 Task: Add Greek Gods Plain Greek Style Yogurt to the cart.
Action: Mouse pressed left at (23, 80)
Screenshot: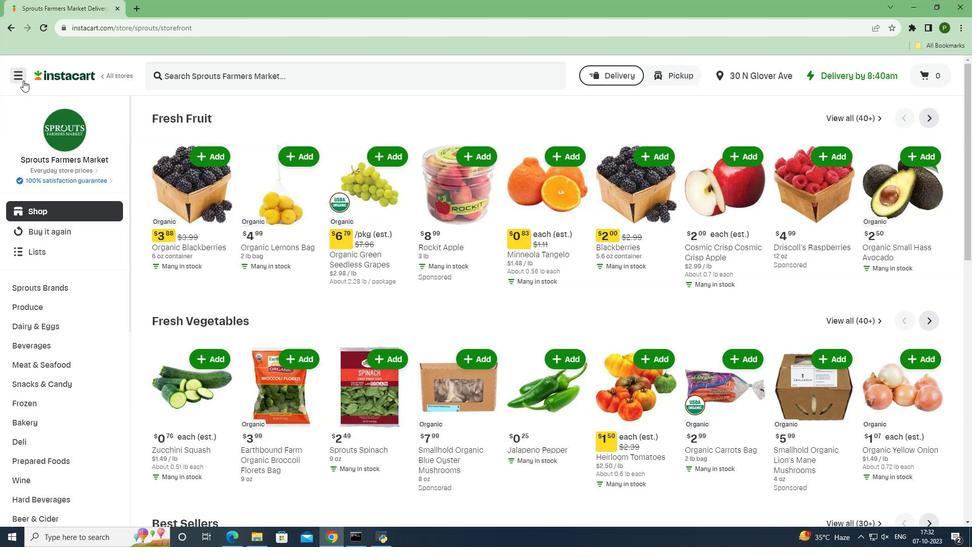 
Action: Mouse moved to (74, 269)
Screenshot: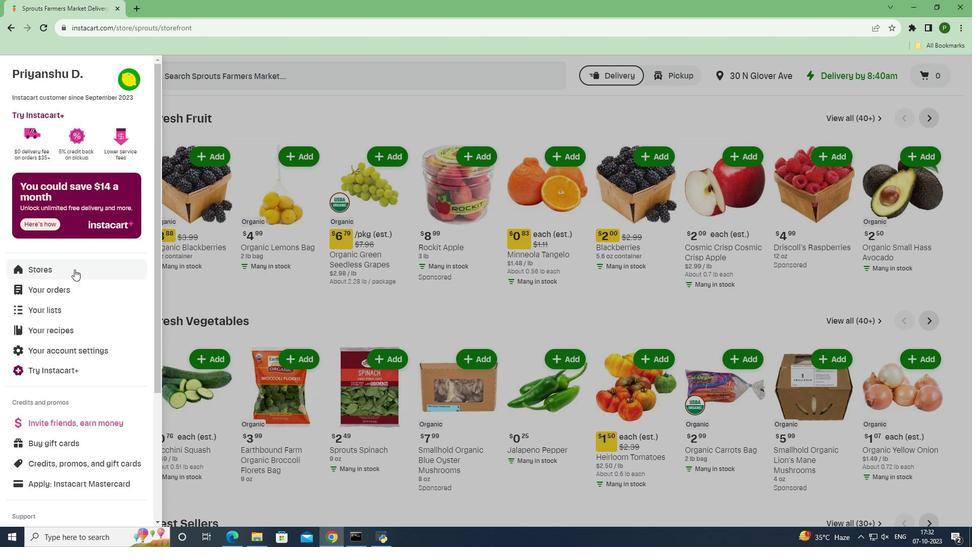
Action: Mouse pressed left at (74, 269)
Screenshot: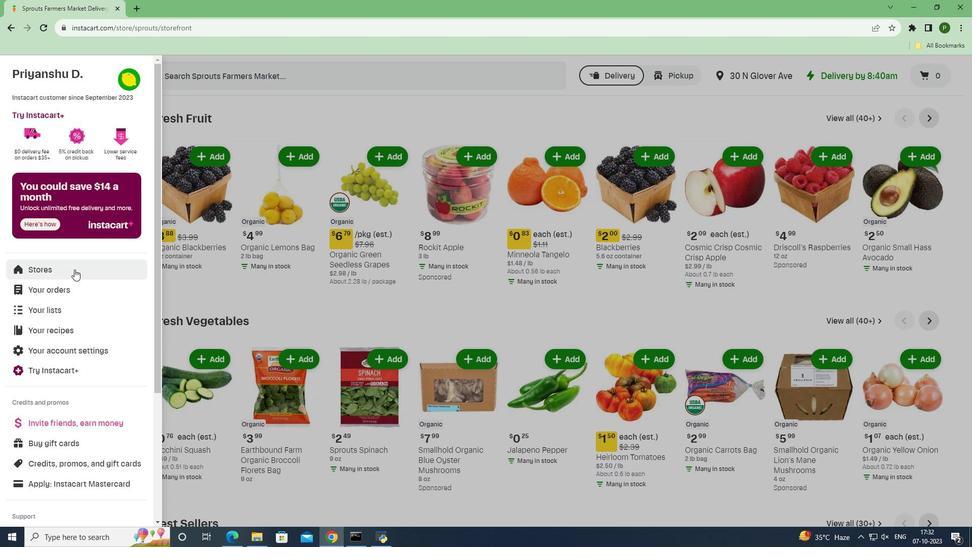 
Action: Mouse moved to (228, 119)
Screenshot: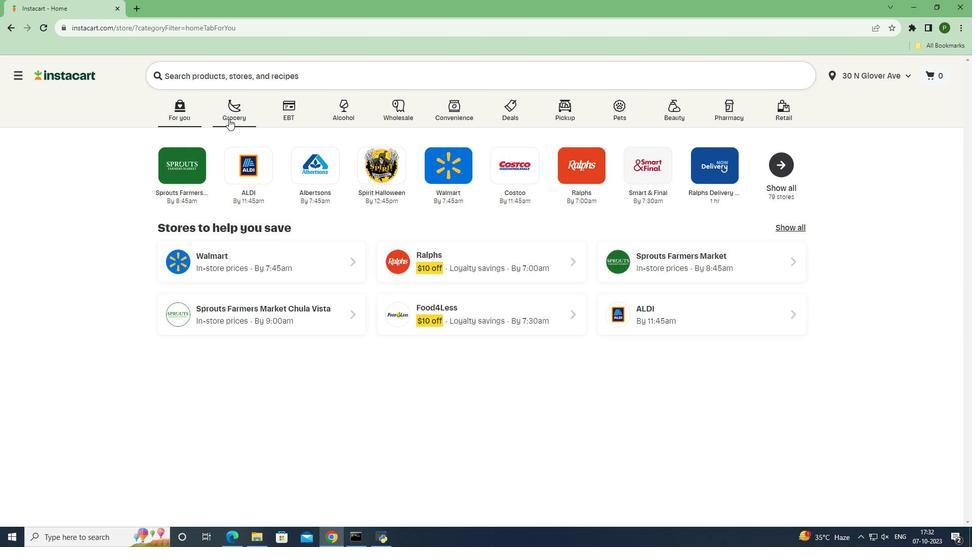 
Action: Mouse pressed left at (228, 119)
Screenshot: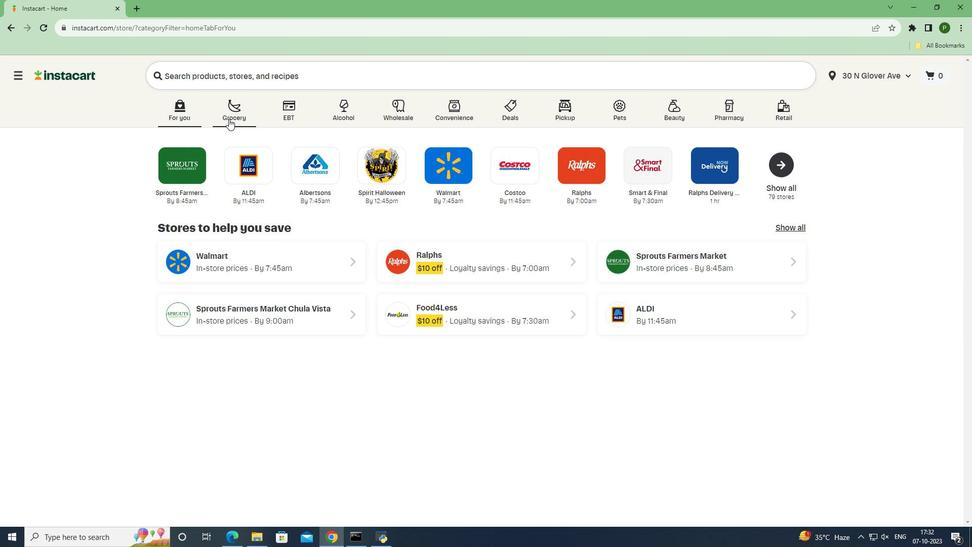 
Action: Mouse moved to (398, 227)
Screenshot: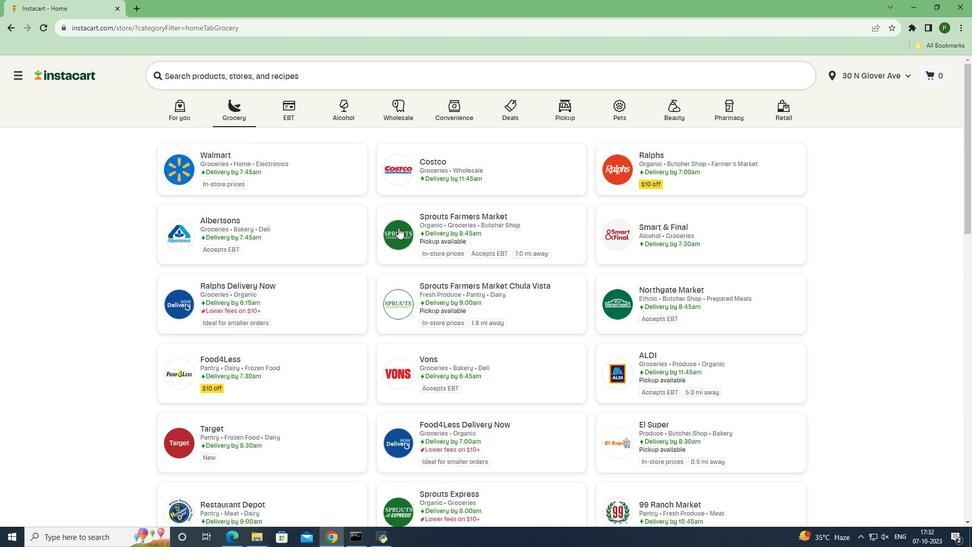 
Action: Mouse pressed left at (398, 227)
Screenshot: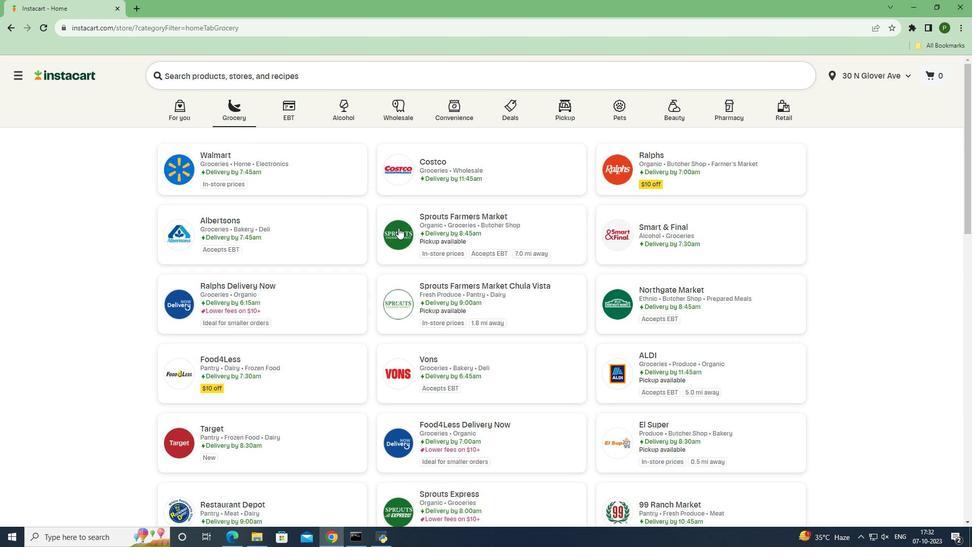 
Action: Mouse moved to (77, 321)
Screenshot: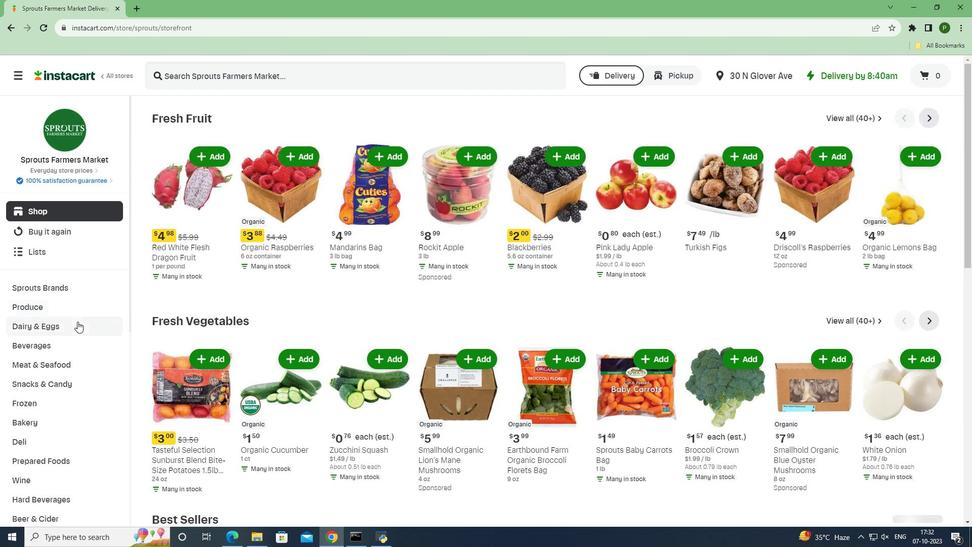 
Action: Mouse pressed left at (77, 321)
Screenshot: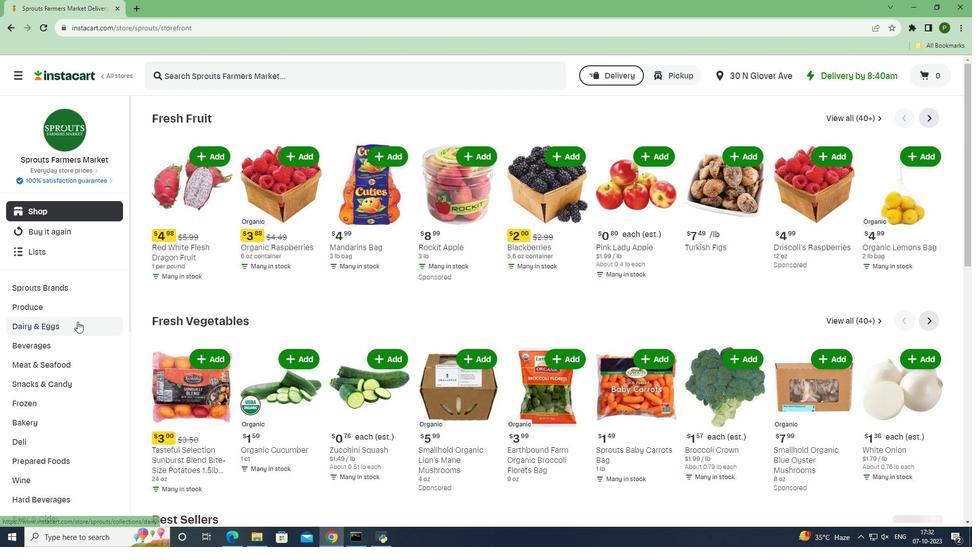 
Action: Mouse moved to (50, 408)
Screenshot: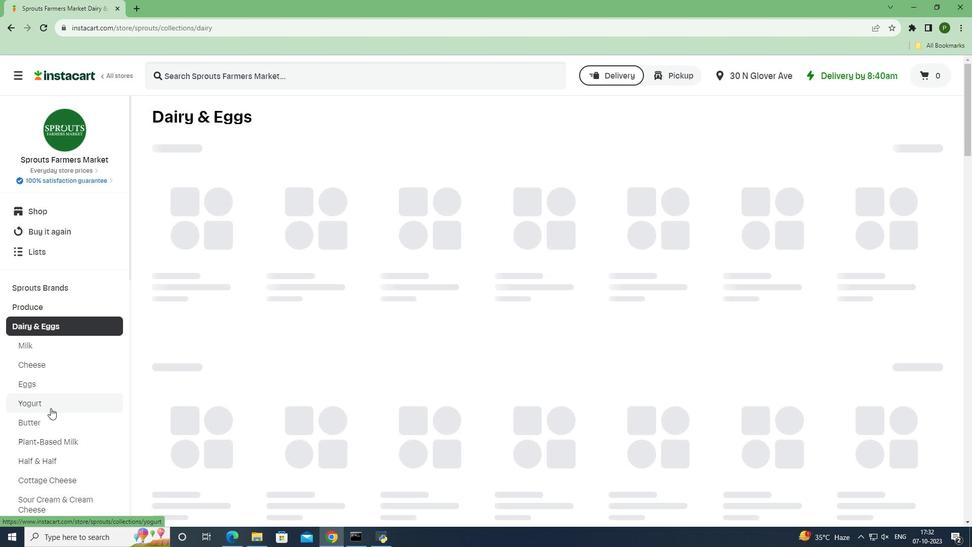 
Action: Mouse pressed left at (50, 408)
Screenshot: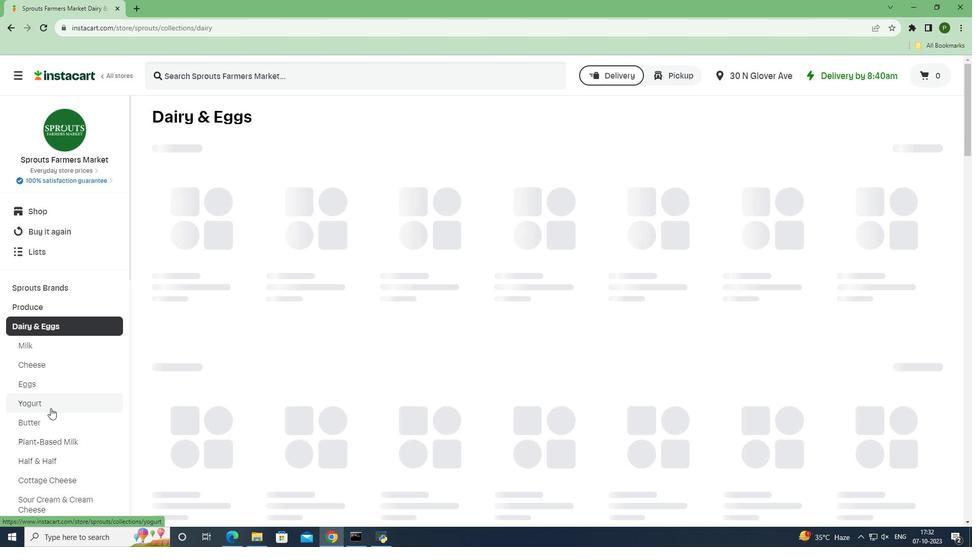 
Action: Mouse moved to (222, 76)
Screenshot: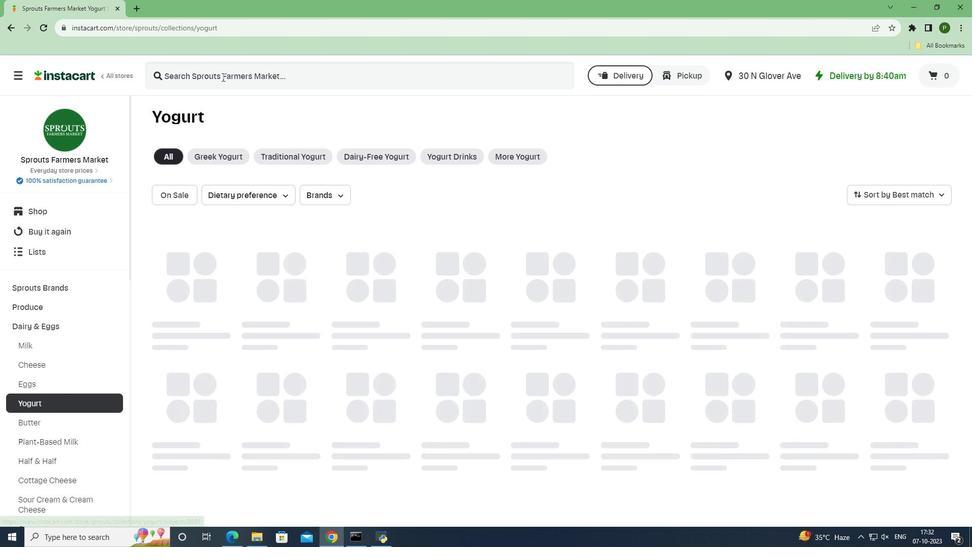 
Action: Mouse pressed left at (222, 76)
Screenshot: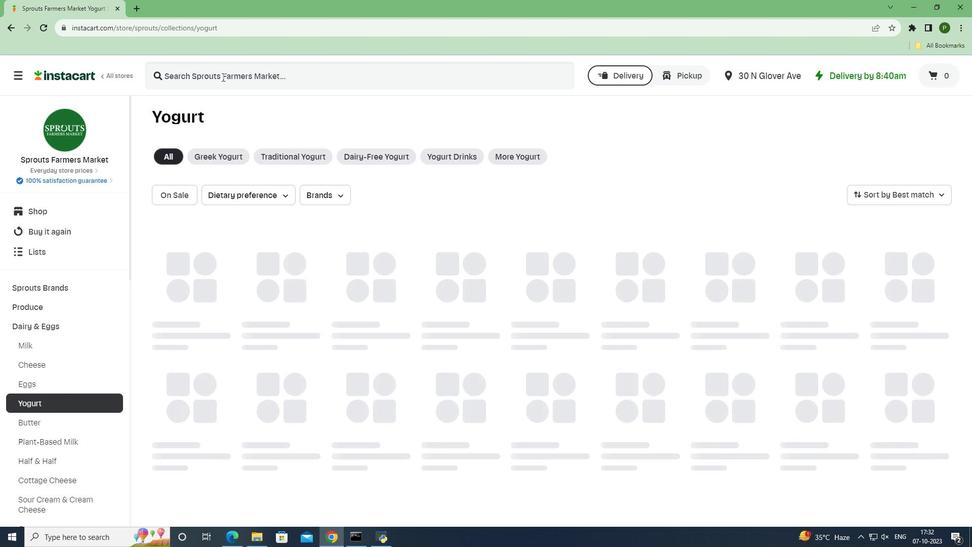 
Action: Mouse moved to (222, 76)
Screenshot: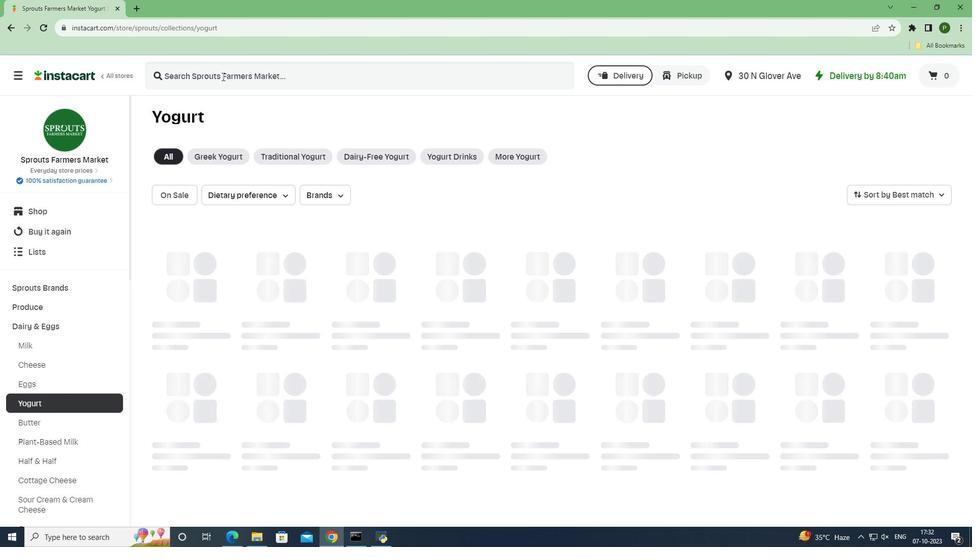
Action: Key pressed <Key.caps_lock>G<Key.caps_lock>reek<Key.space><Key.caps_lock>G<Key.caps_lock>ods<Key.space><Key.caps_lock>P<Key.caps_lock>lain<Key.space><Key.caps_lock>G<Key.caps_lock>reek<Key.space><Key.caps_lock>S<Key.caps_lock>tyle<Key.space><Key.caps_lock>Y<Key.caps_lock>ogurt<Key.space><Key.enter>
Screenshot: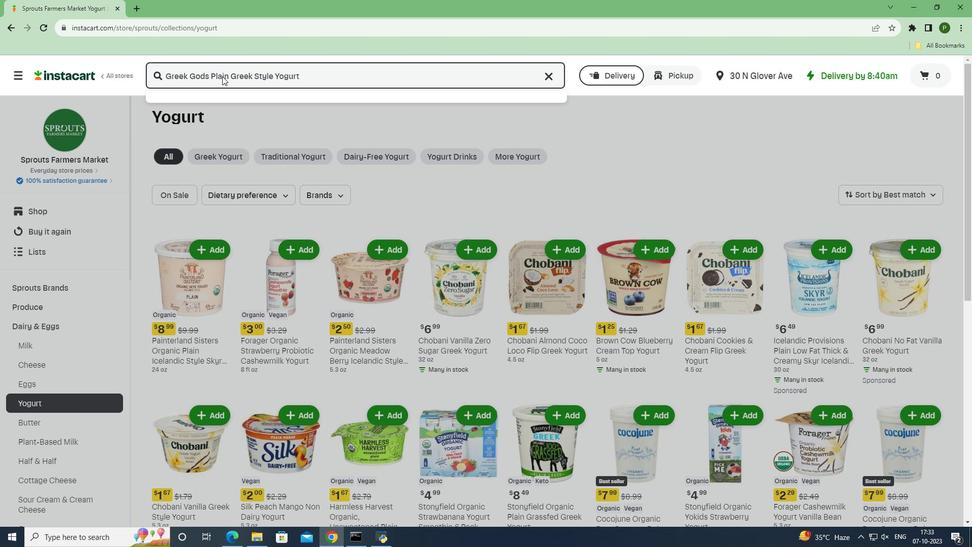 
Action: Mouse moved to (605, 187)
Screenshot: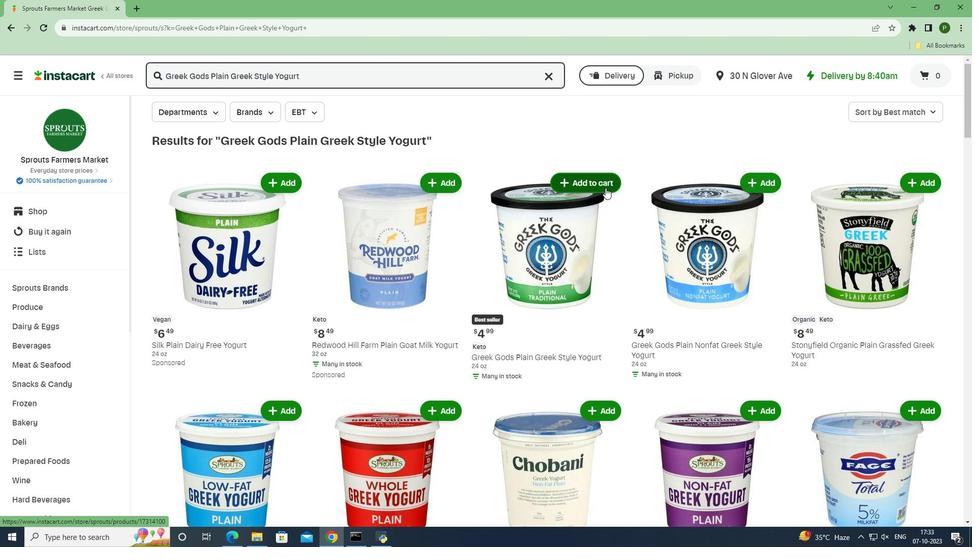 
Action: Mouse pressed left at (605, 187)
Screenshot: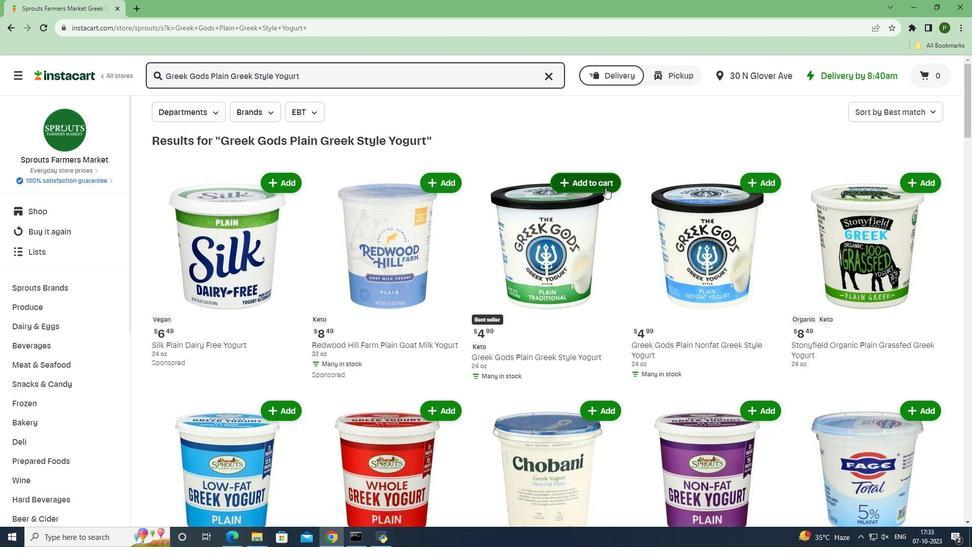 
Action: Mouse moved to (617, 254)
Screenshot: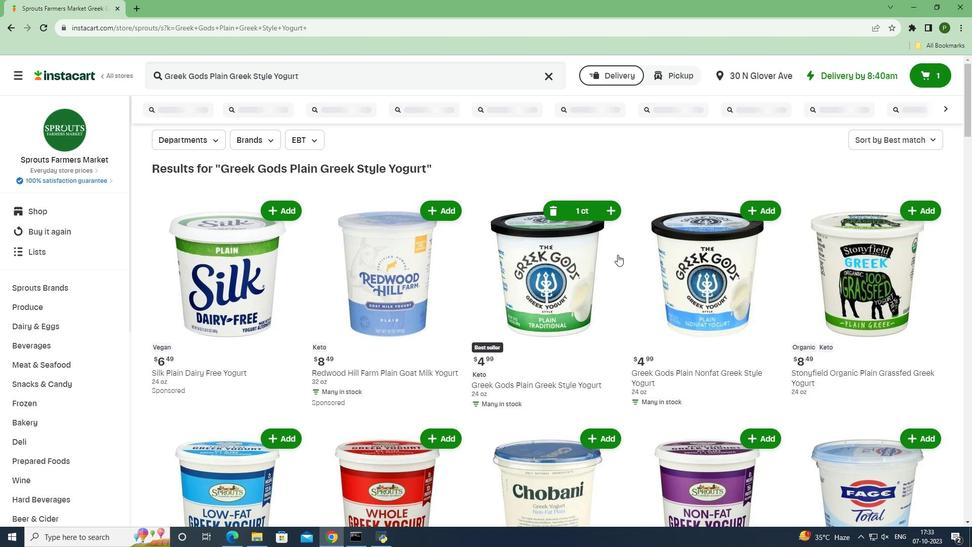 
